 Task: Add Good Foods Ranch Dip to the cart.
Action: Mouse moved to (871, 318)
Screenshot: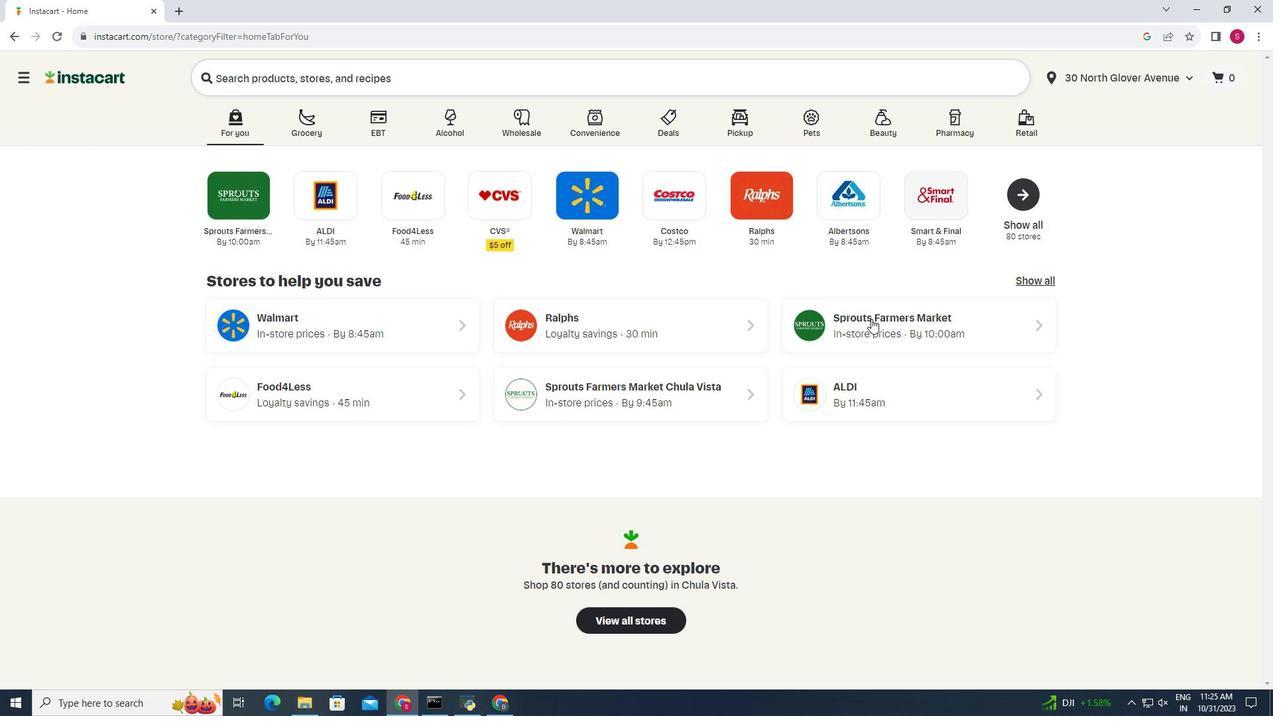 
Action: Mouse pressed left at (871, 318)
Screenshot: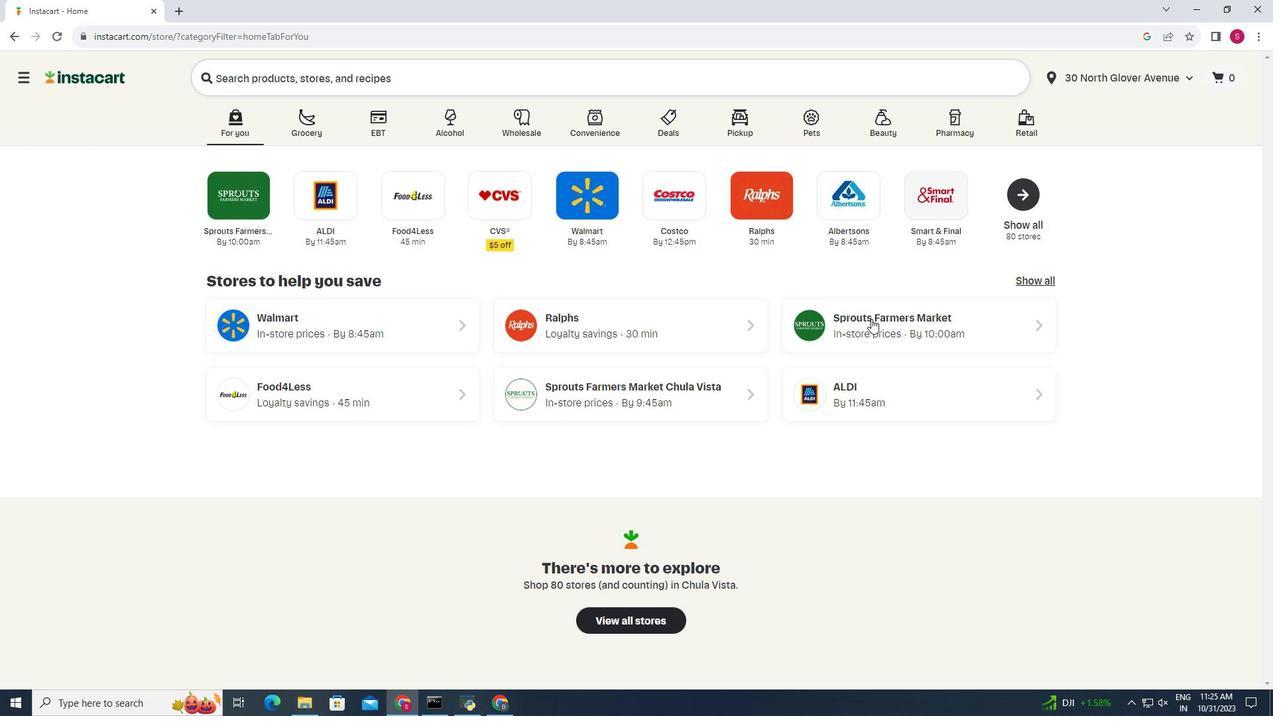 
Action: Mouse moved to (31, 590)
Screenshot: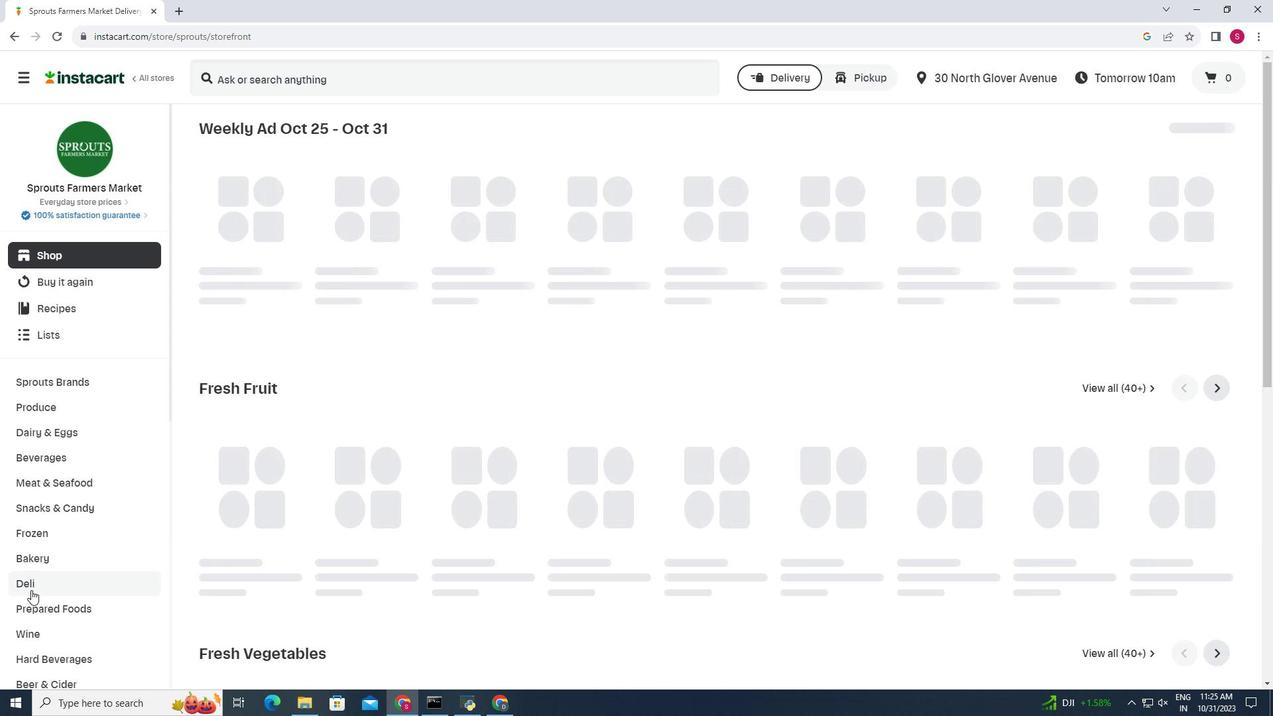 
Action: Mouse pressed left at (31, 590)
Screenshot: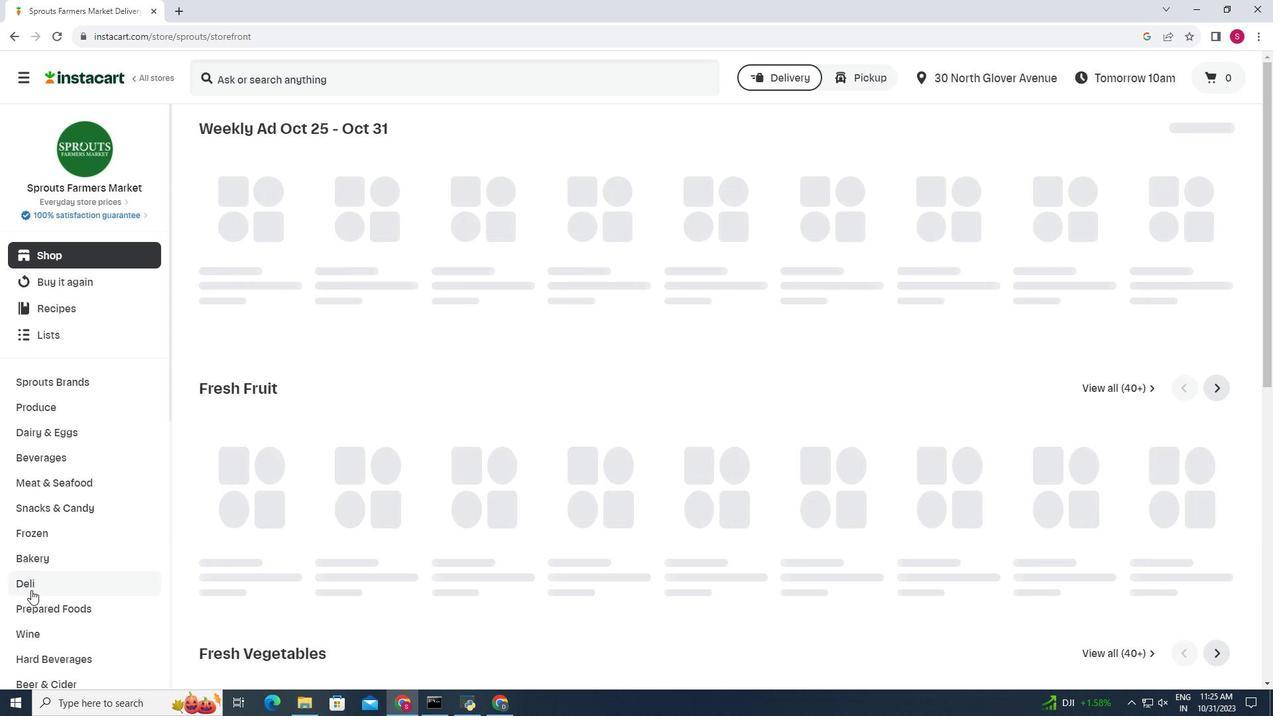 
Action: Mouse moved to (437, 165)
Screenshot: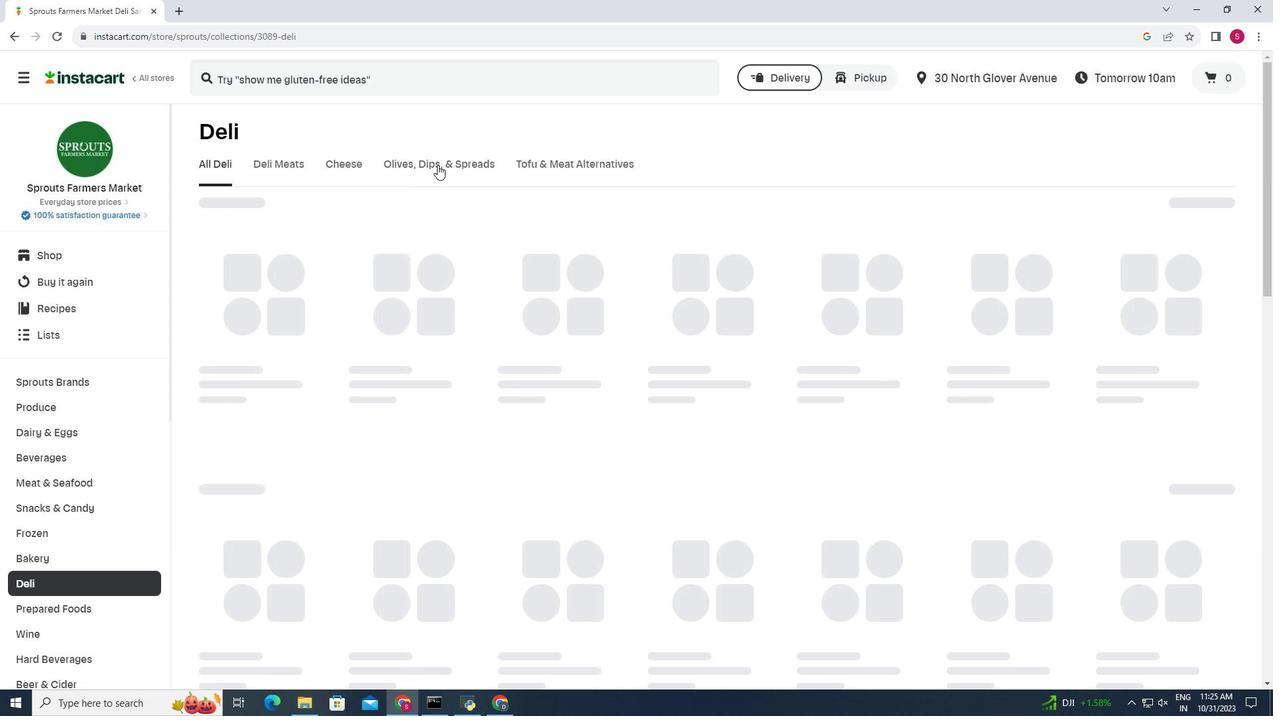 
Action: Mouse pressed left at (437, 165)
Screenshot: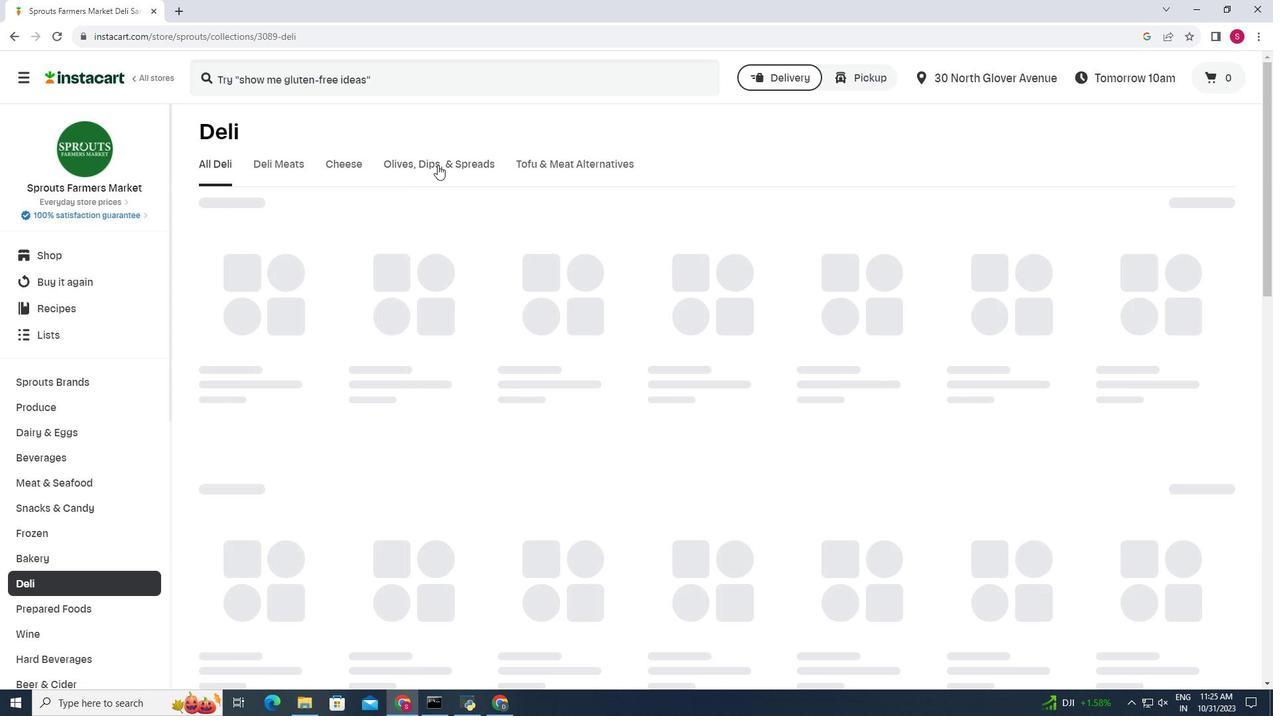 
Action: Mouse moved to (713, 222)
Screenshot: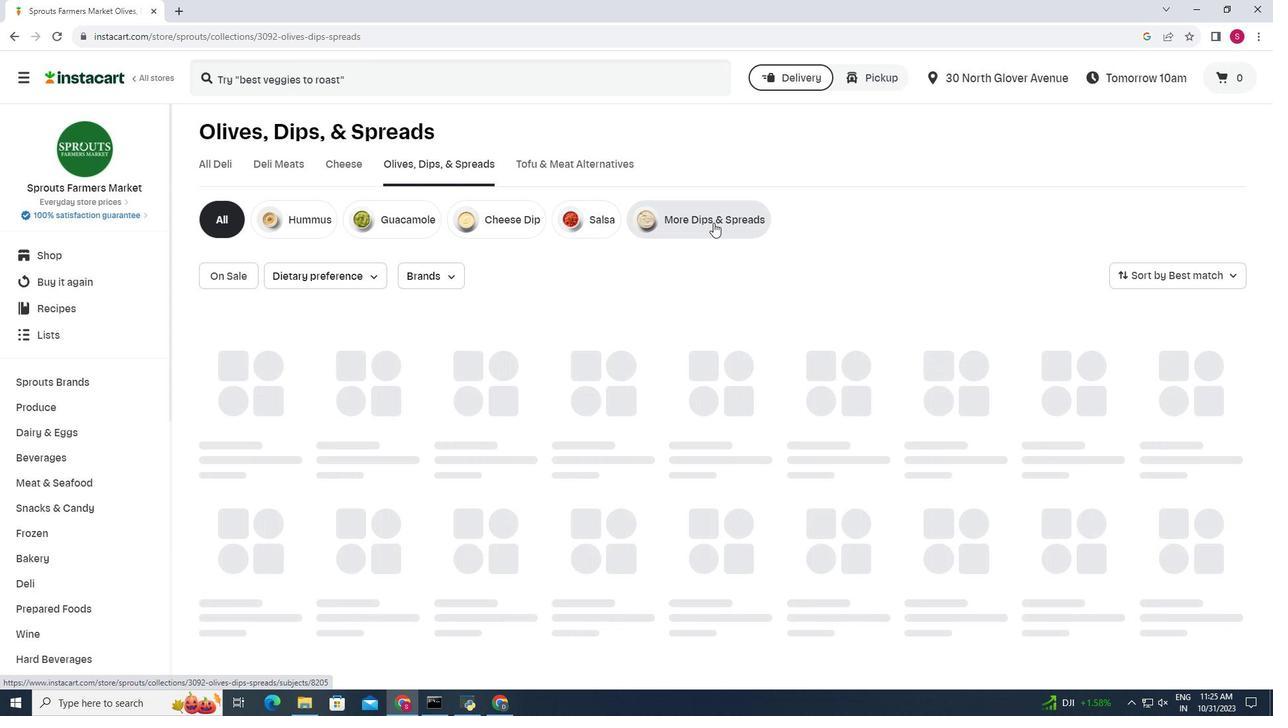 
Action: Mouse pressed left at (713, 222)
Screenshot: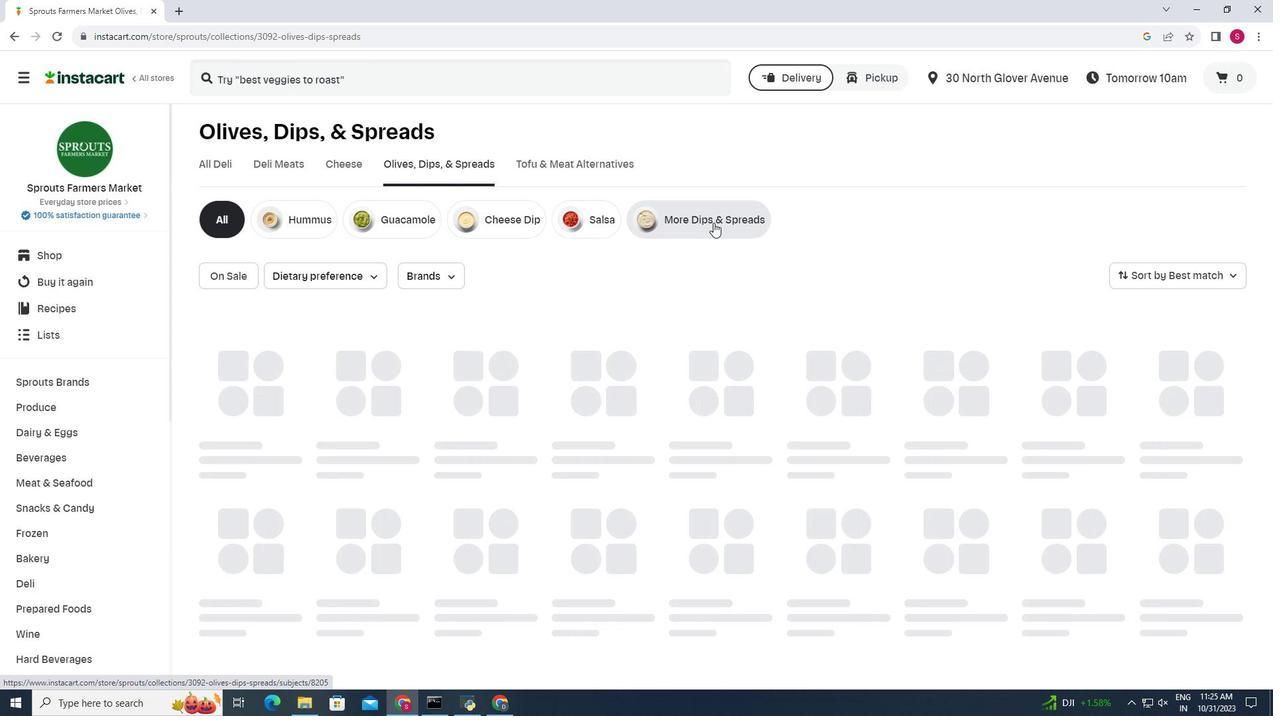 
Action: Mouse moved to (1231, 458)
Screenshot: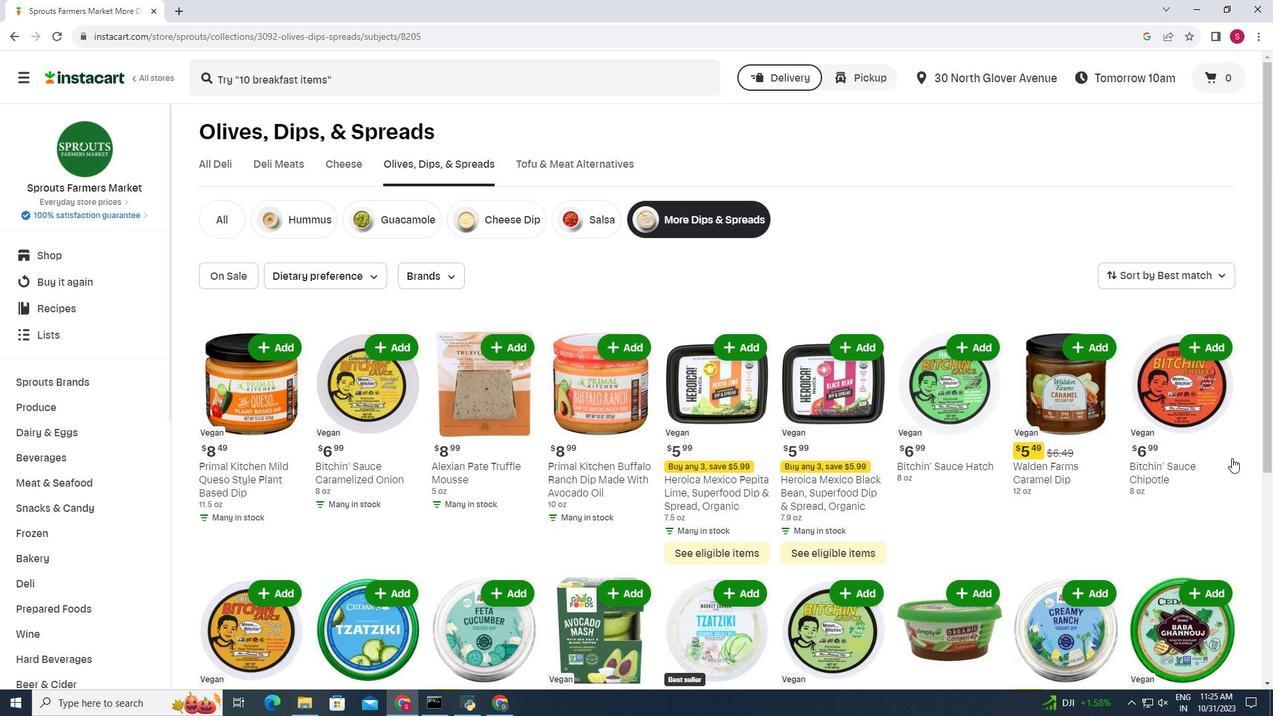 
Action: Mouse scrolled (1231, 457) with delta (0, 0)
Screenshot: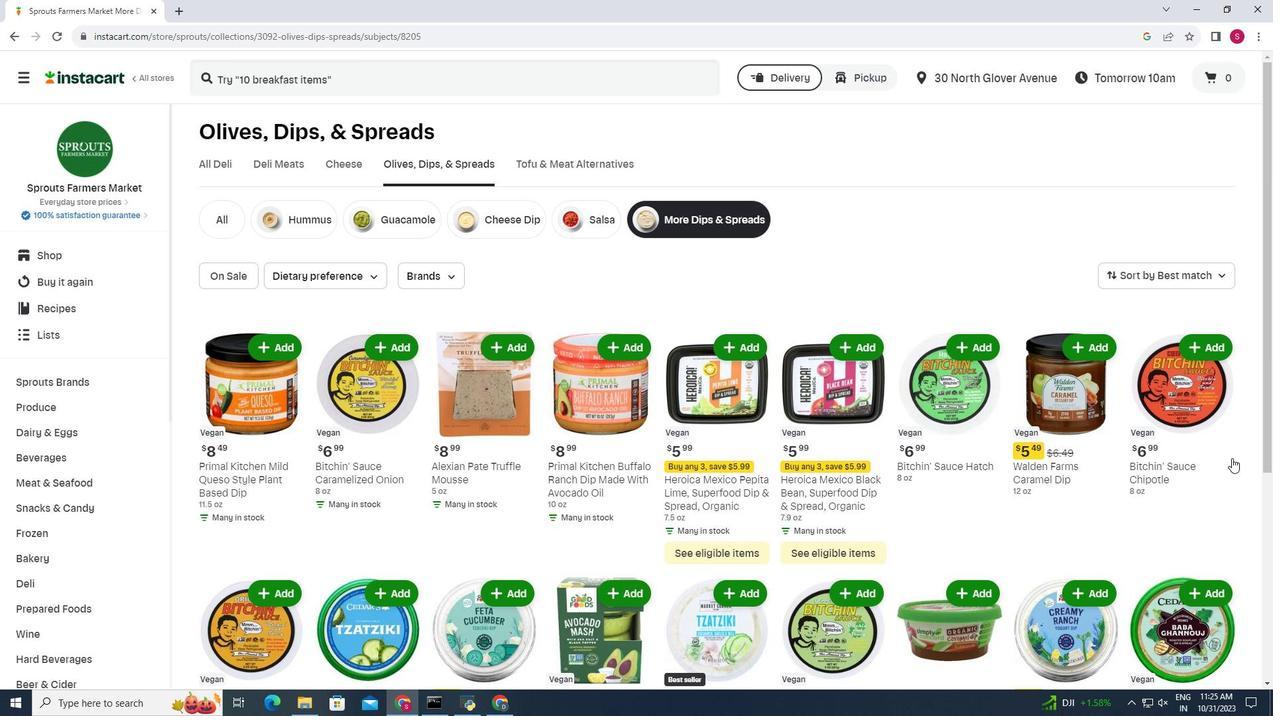 
Action: Mouse scrolled (1231, 457) with delta (0, 0)
Screenshot: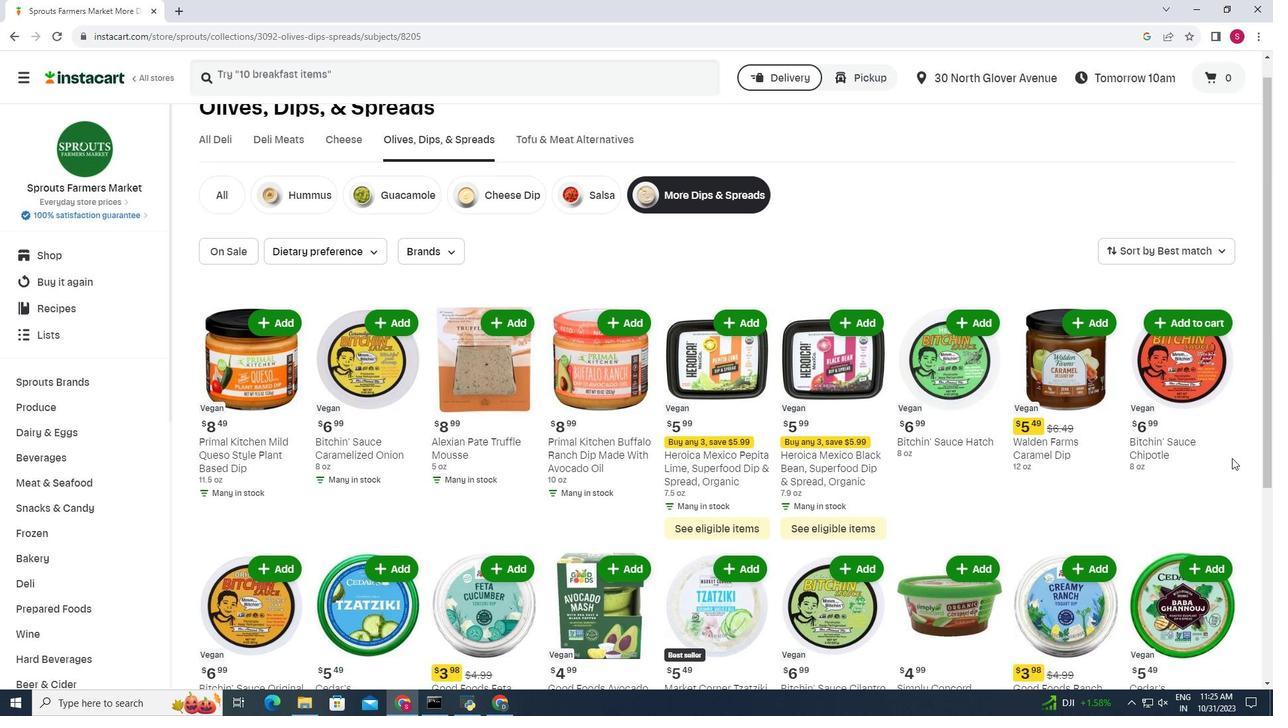 
Action: Mouse scrolled (1231, 457) with delta (0, 0)
Screenshot: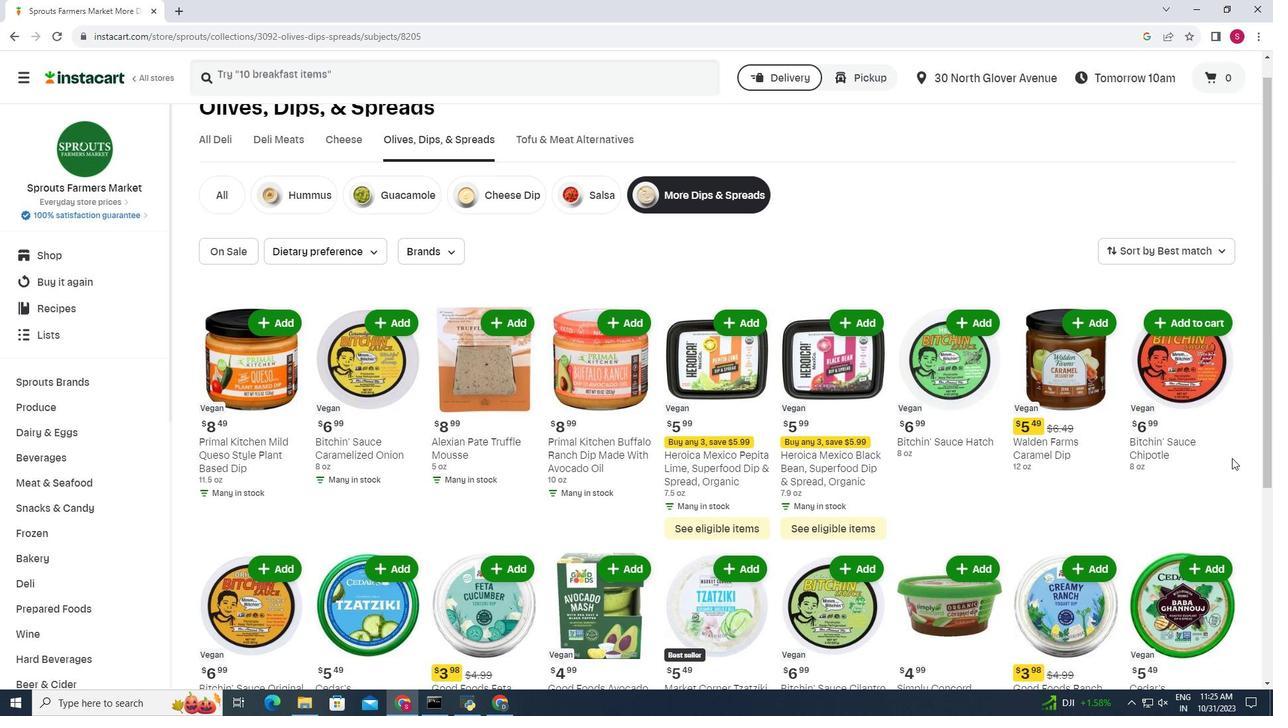 
Action: Mouse moved to (1056, 393)
Screenshot: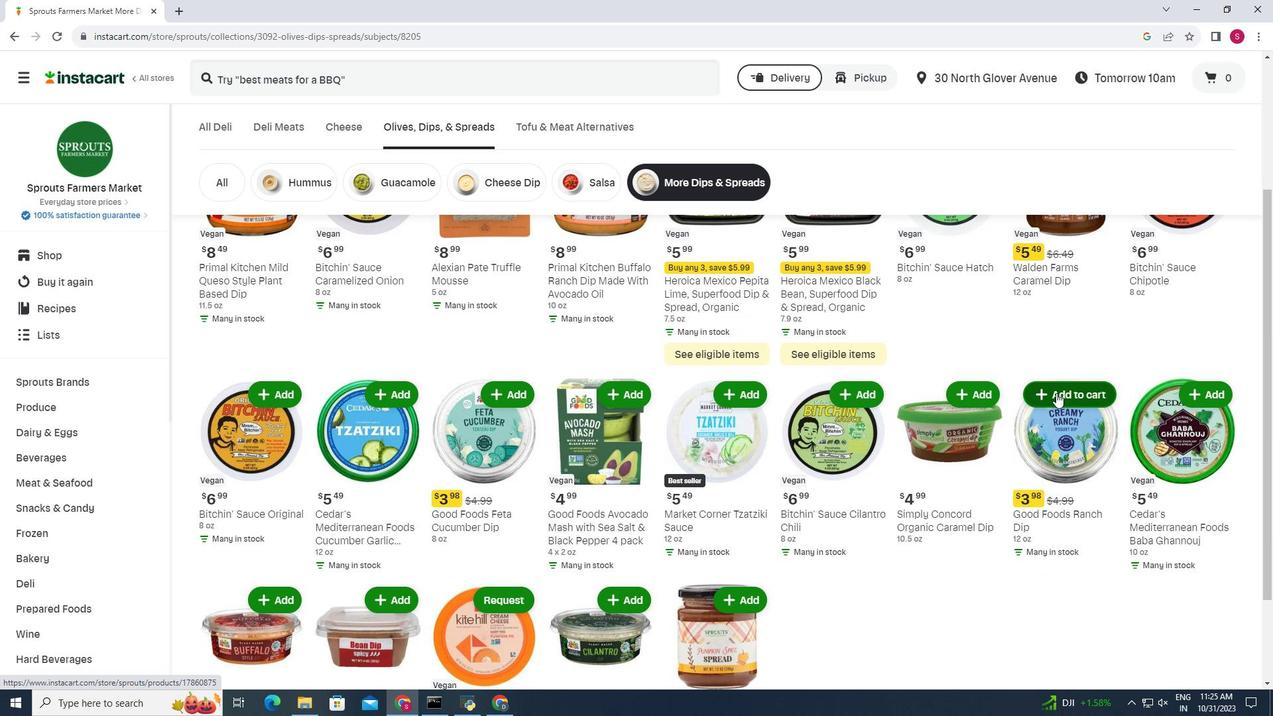 
Action: Mouse pressed left at (1056, 393)
Screenshot: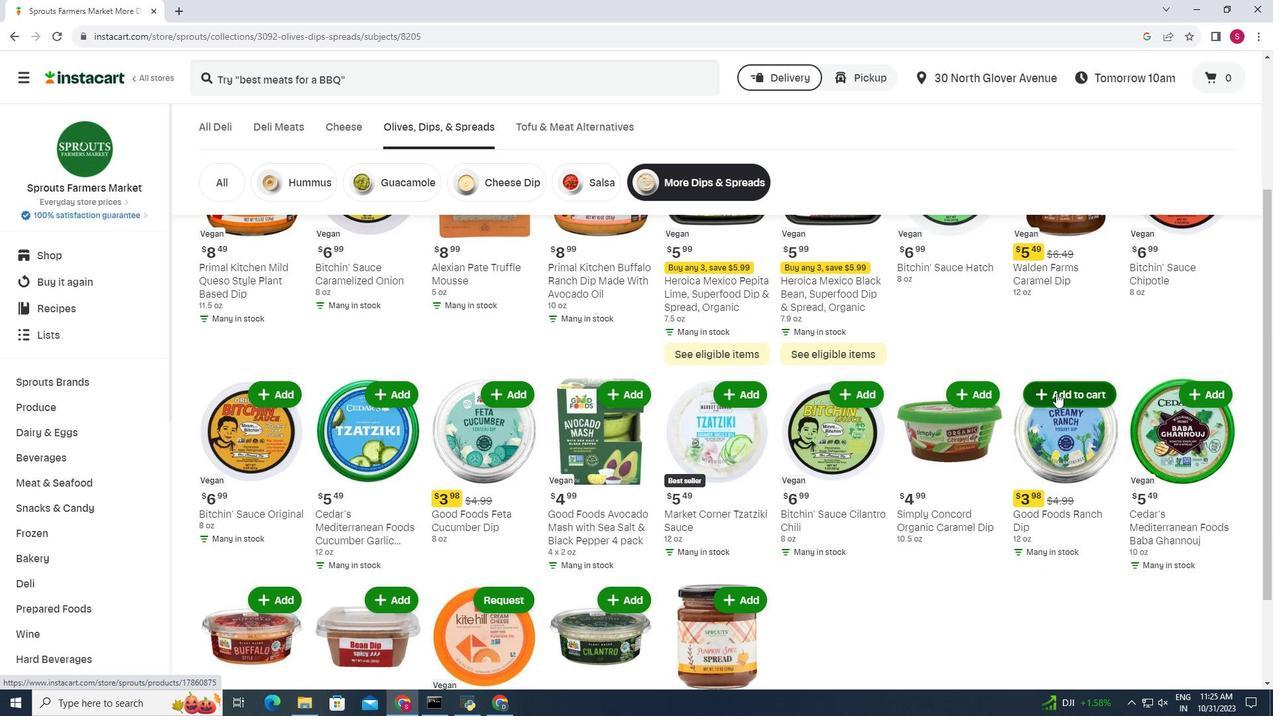 
Action: Mouse moved to (930, 325)
Screenshot: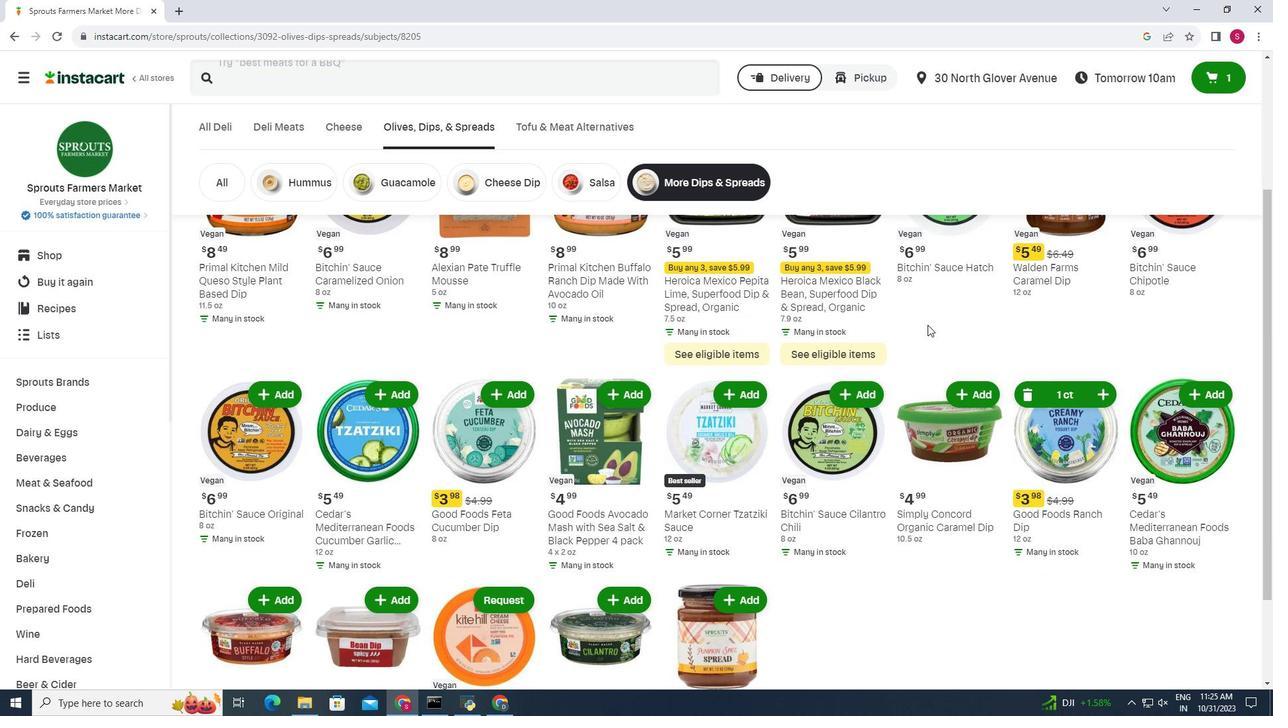 
